 Task: Change the video deinterlacing to Off.
Action: Mouse moved to (96, 15)
Screenshot: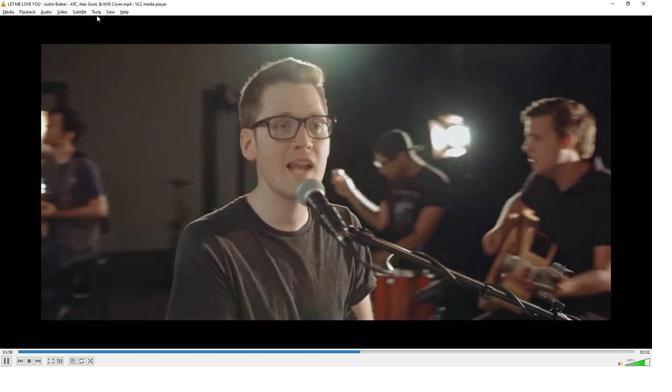 
Action: Mouse pressed left at (96, 15)
Screenshot: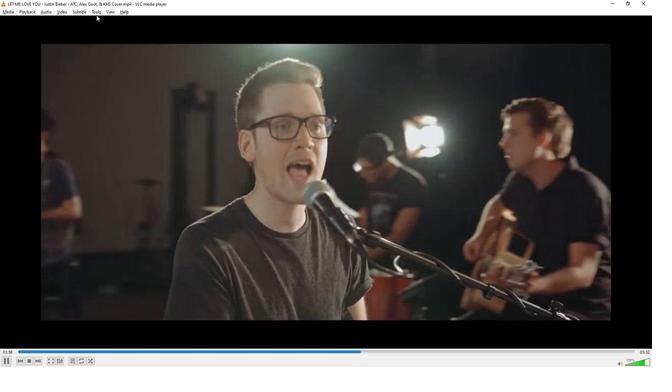
Action: Mouse moved to (96, 13)
Screenshot: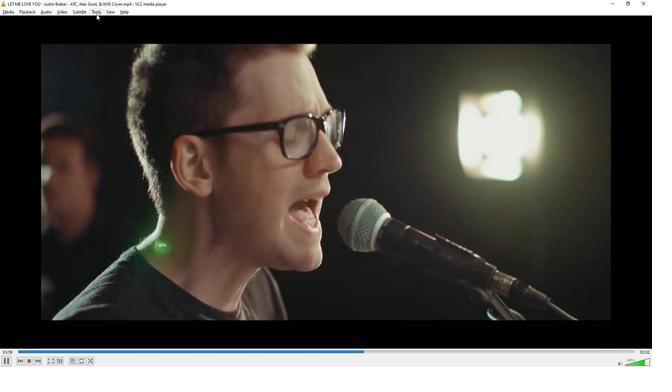 
Action: Mouse pressed left at (96, 13)
Screenshot: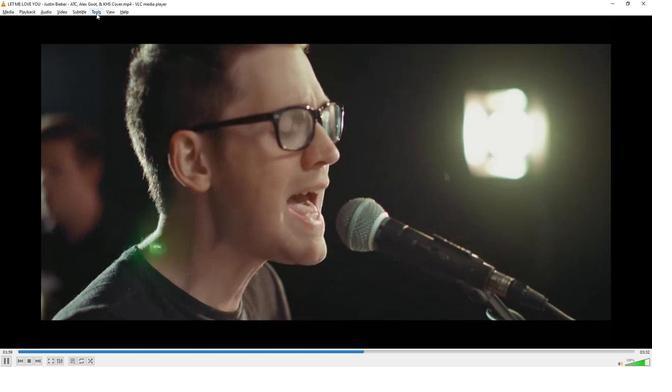 
Action: Mouse moved to (114, 91)
Screenshot: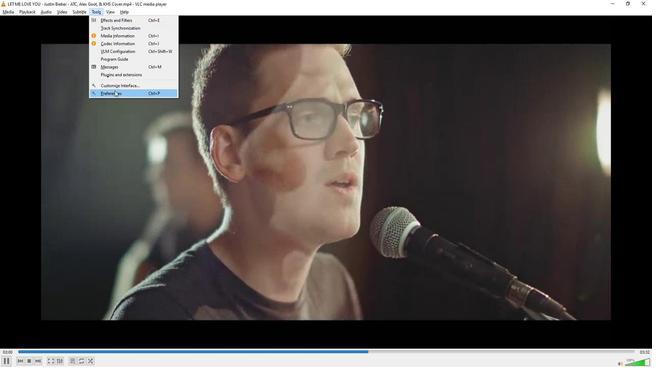 
Action: Mouse pressed left at (114, 91)
Screenshot: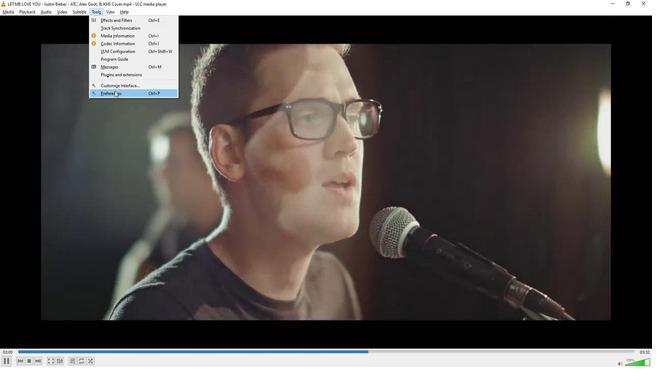 
Action: Mouse moved to (208, 67)
Screenshot: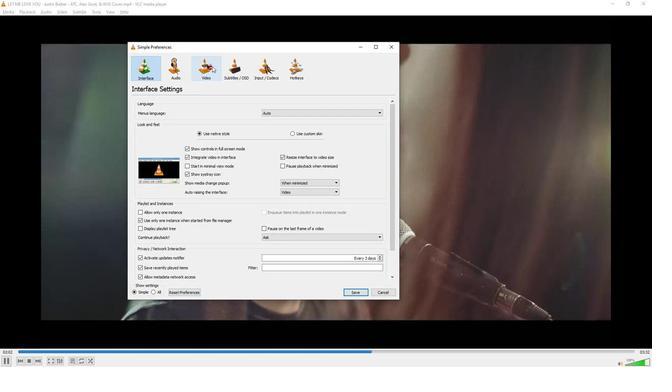 
Action: Mouse pressed left at (208, 67)
Screenshot: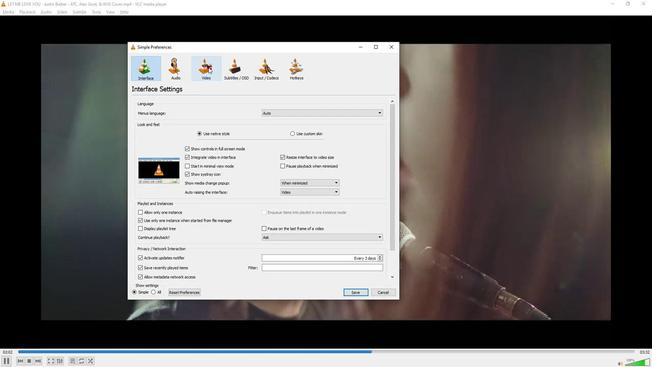 
Action: Mouse moved to (217, 172)
Screenshot: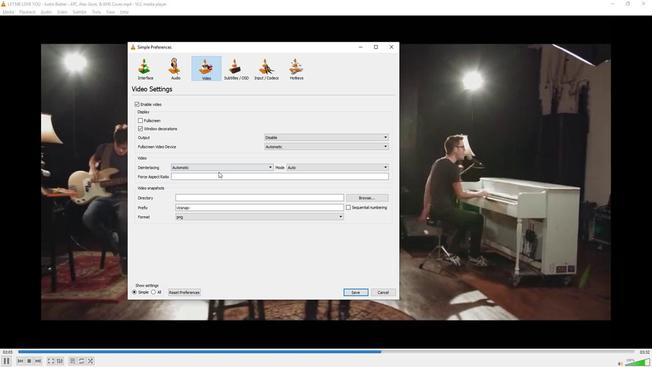 
Action: Mouse pressed left at (217, 172)
Screenshot: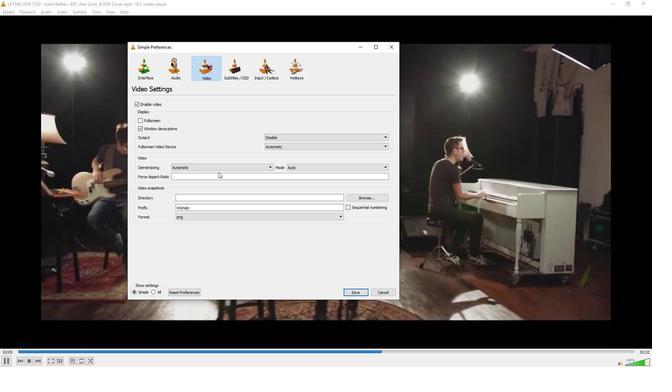 
Action: Mouse moved to (215, 167)
Screenshot: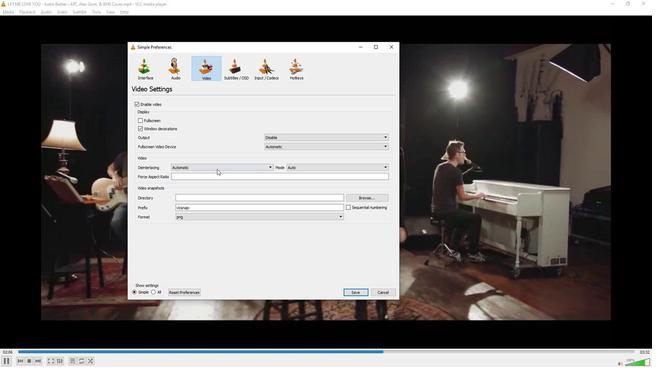 
Action: Mouse pressed left at (215, 167)
Screenshot: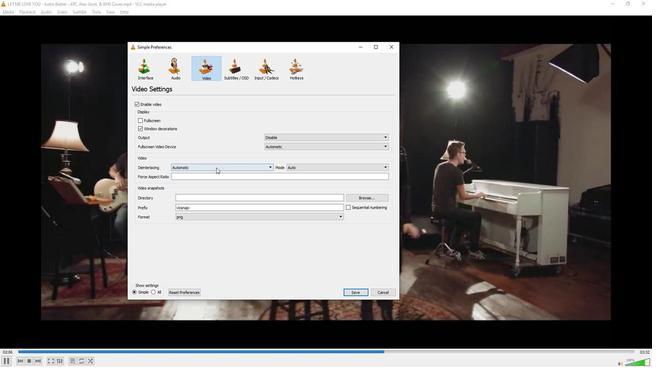
Action: Mouse moved to (196, 172)
Screenshot: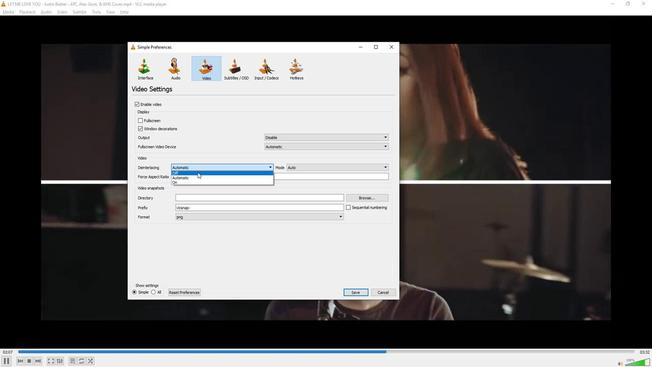 
Action: Mouse pressed left at (196, 172)
Screenshot: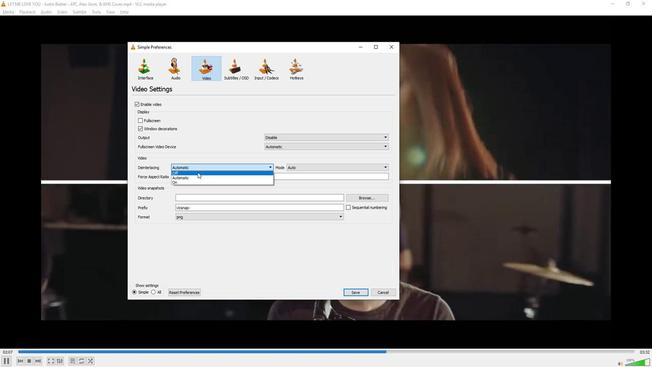 
Action: Mouse moved to (184, 277)
Screenshot: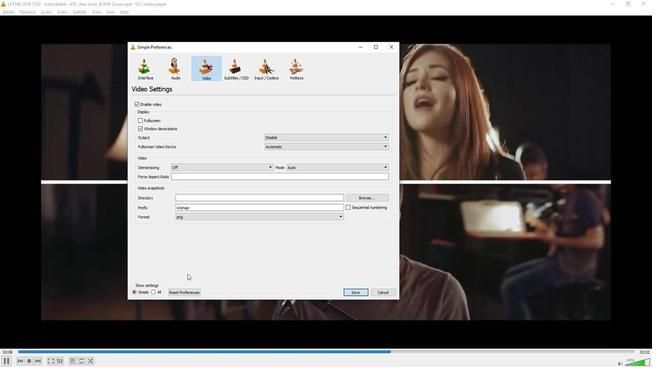 
